Task: In the  document historygeo.html Select the last point and add comment:  'seems repetitive' Insert emoji reactions: 'Smile' Select all the potins and apply Lowercase
Action: Mouse moved to (414, 383)
Screenshot: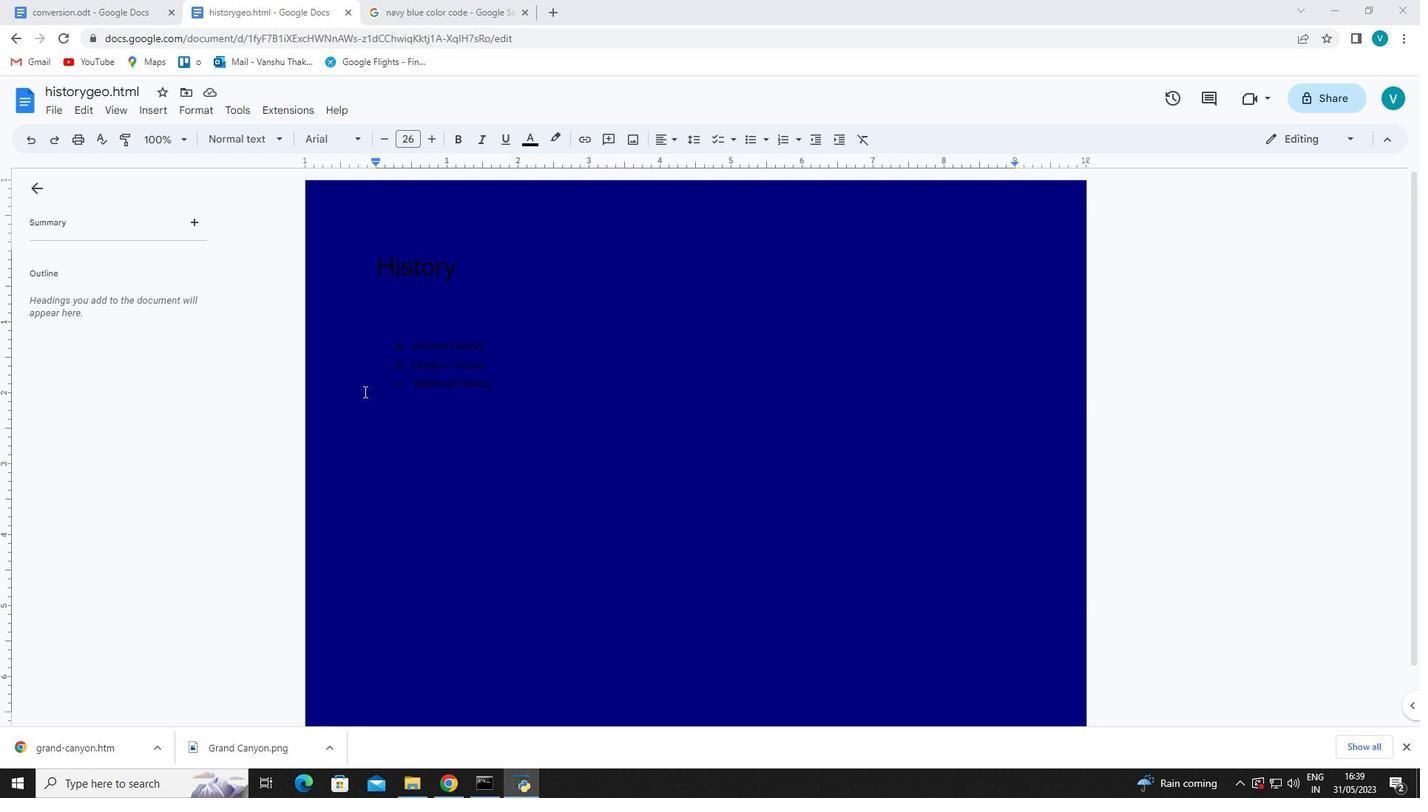 
Action: Mouse pressed left at (414, 383)
Screenshot: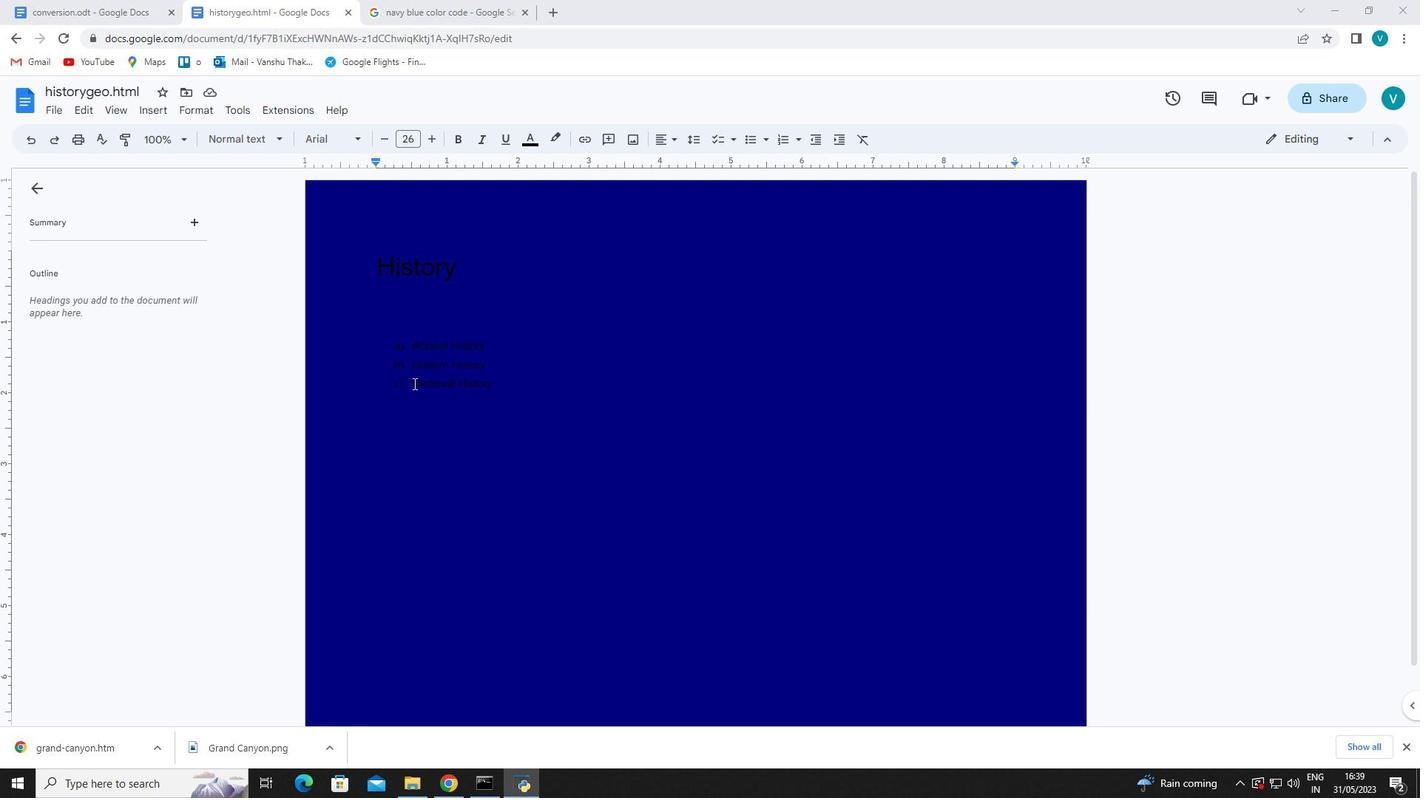 
Action: Mouse moved to (392, 383)
Screenshot: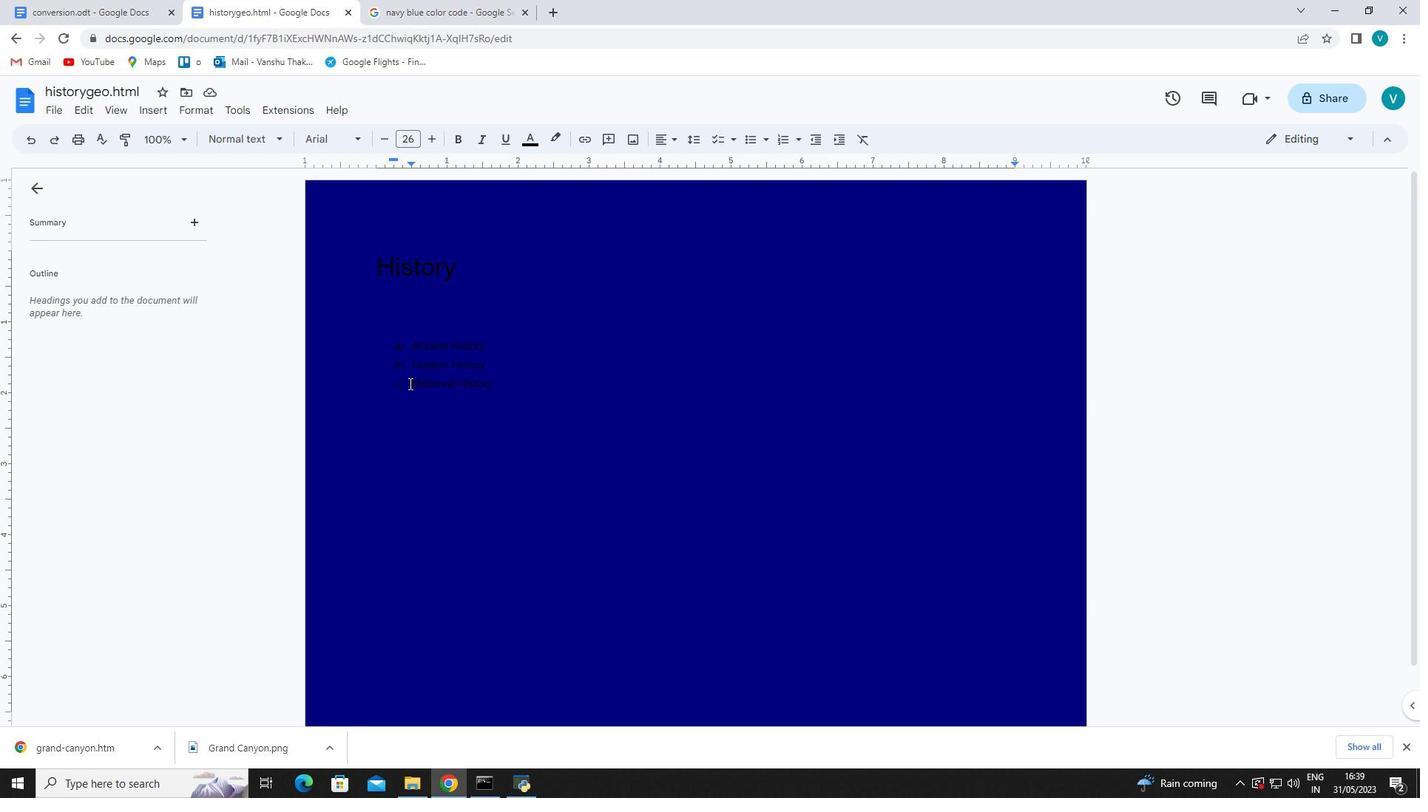 
Action: Mouse pressed left at (392, 383)
Screenshot: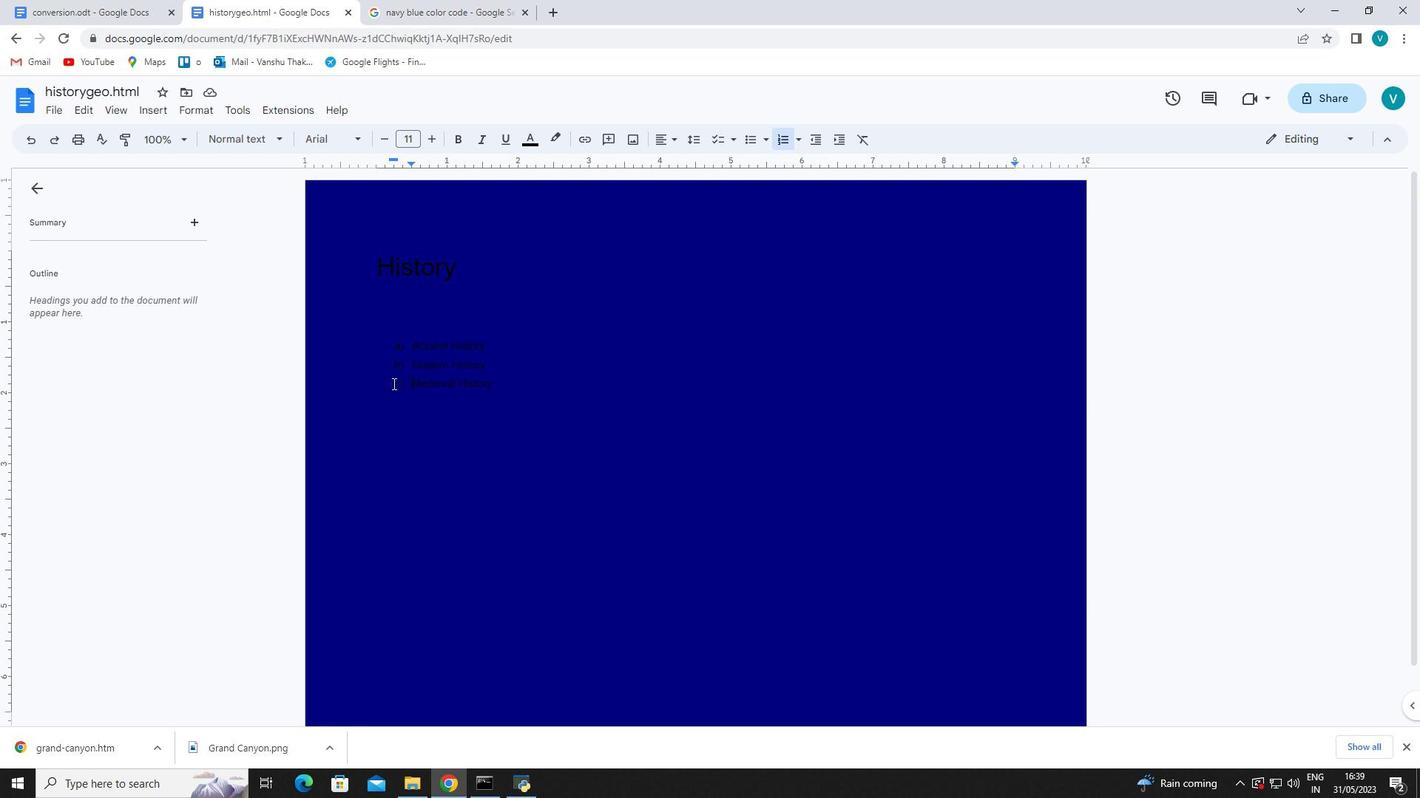 
Action: Mouse moved to (507, 392)
Screenshot: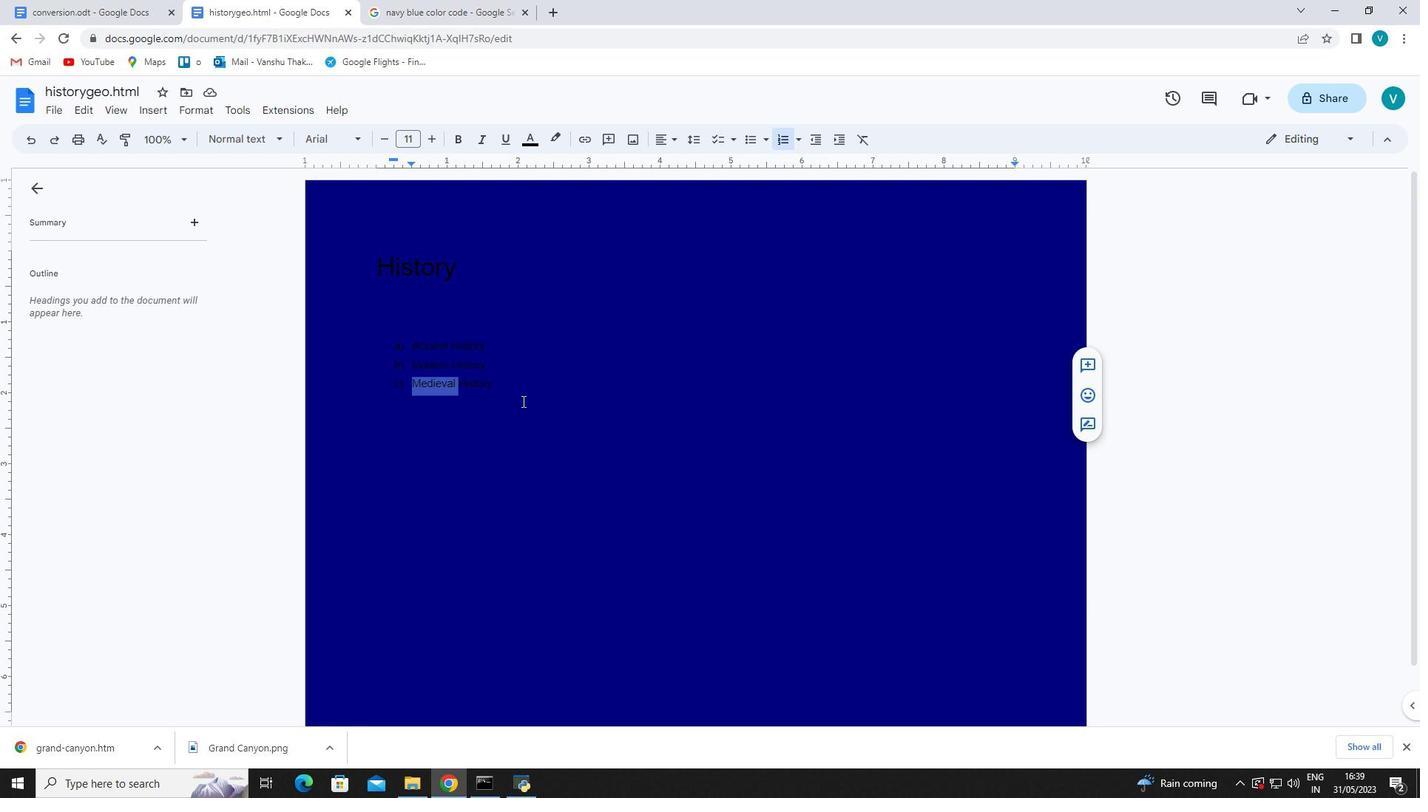 
Action: Mouse pressed left at (507, 392)
Screenshot: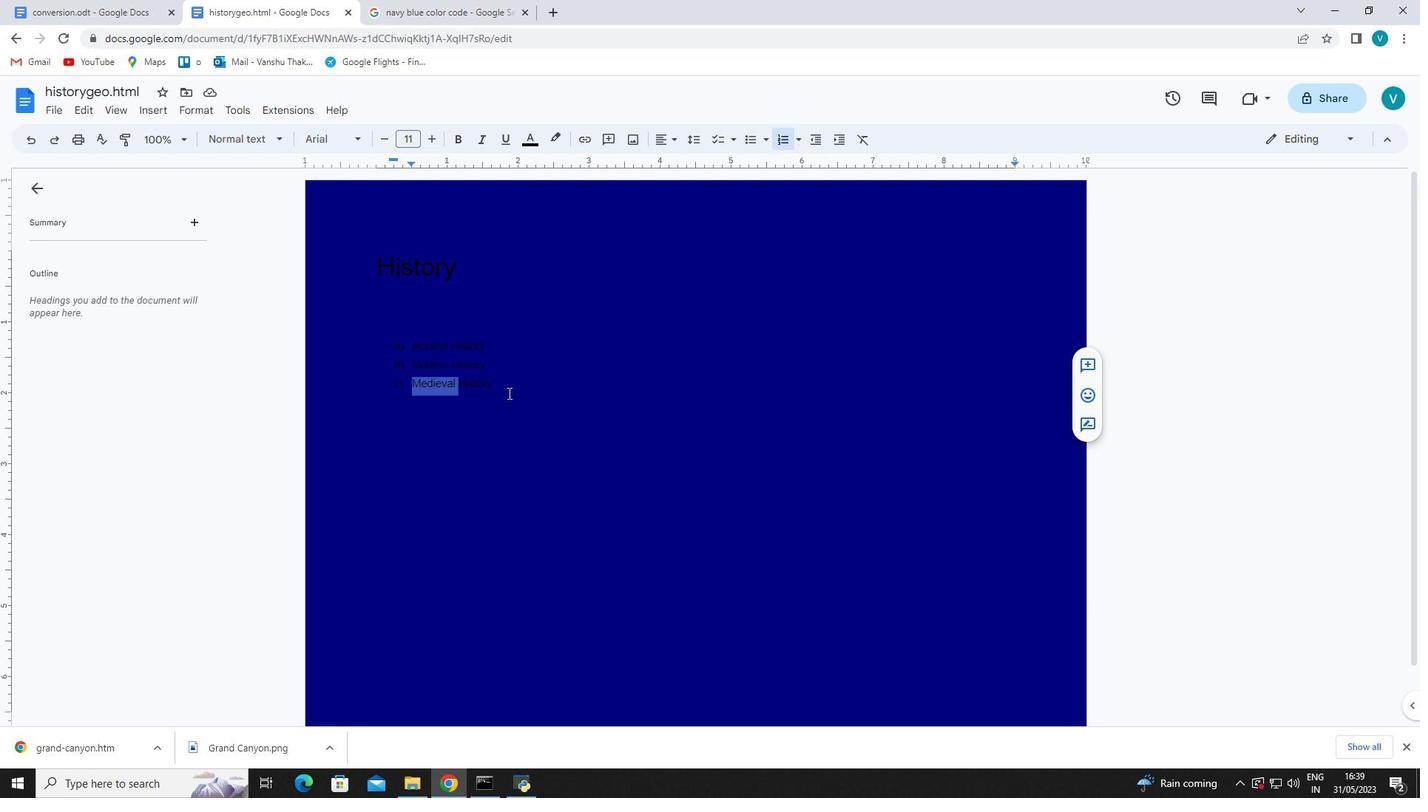 
Action: Mouse moved to (411, 383)
Screenshot: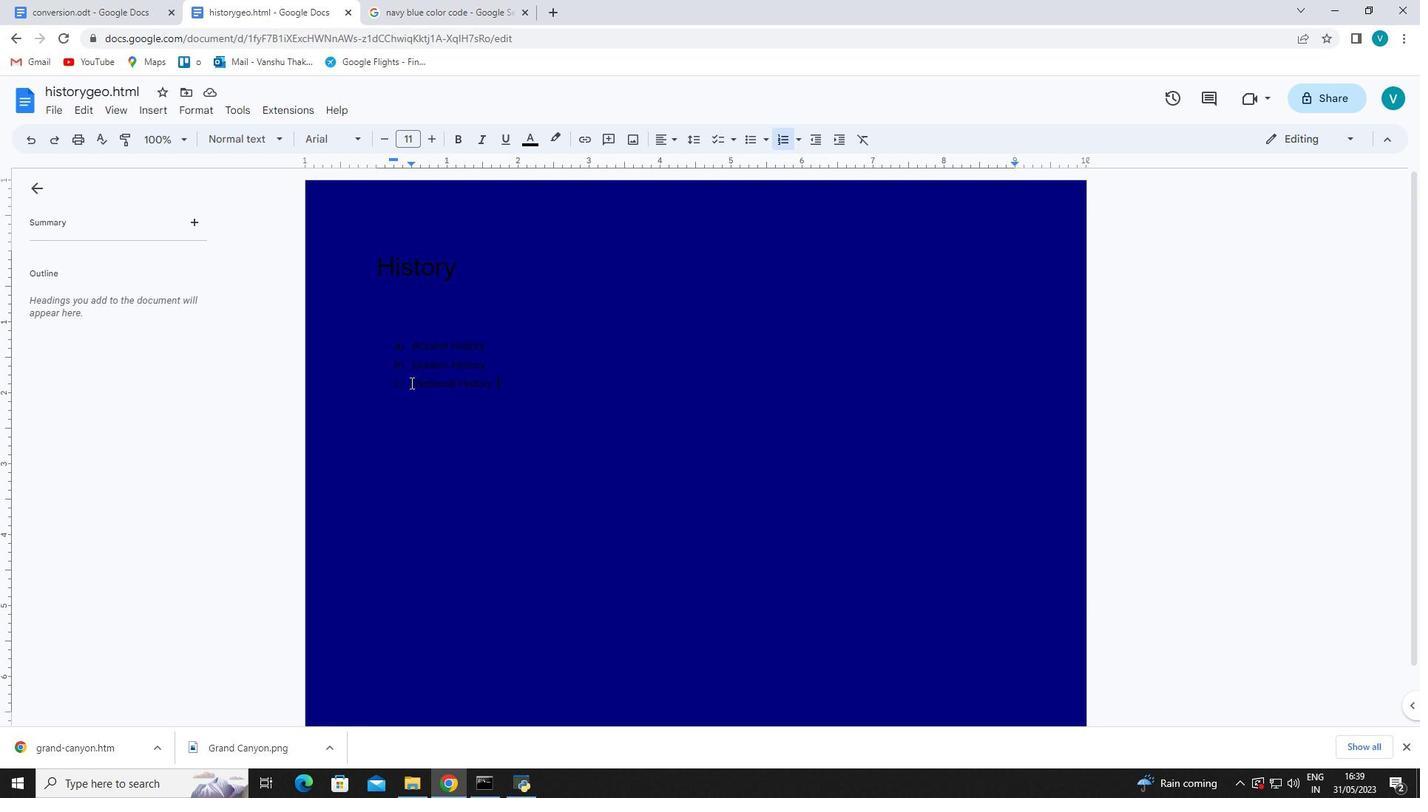 
Action: Mouse pressed left at (411, 383)
Screenshot: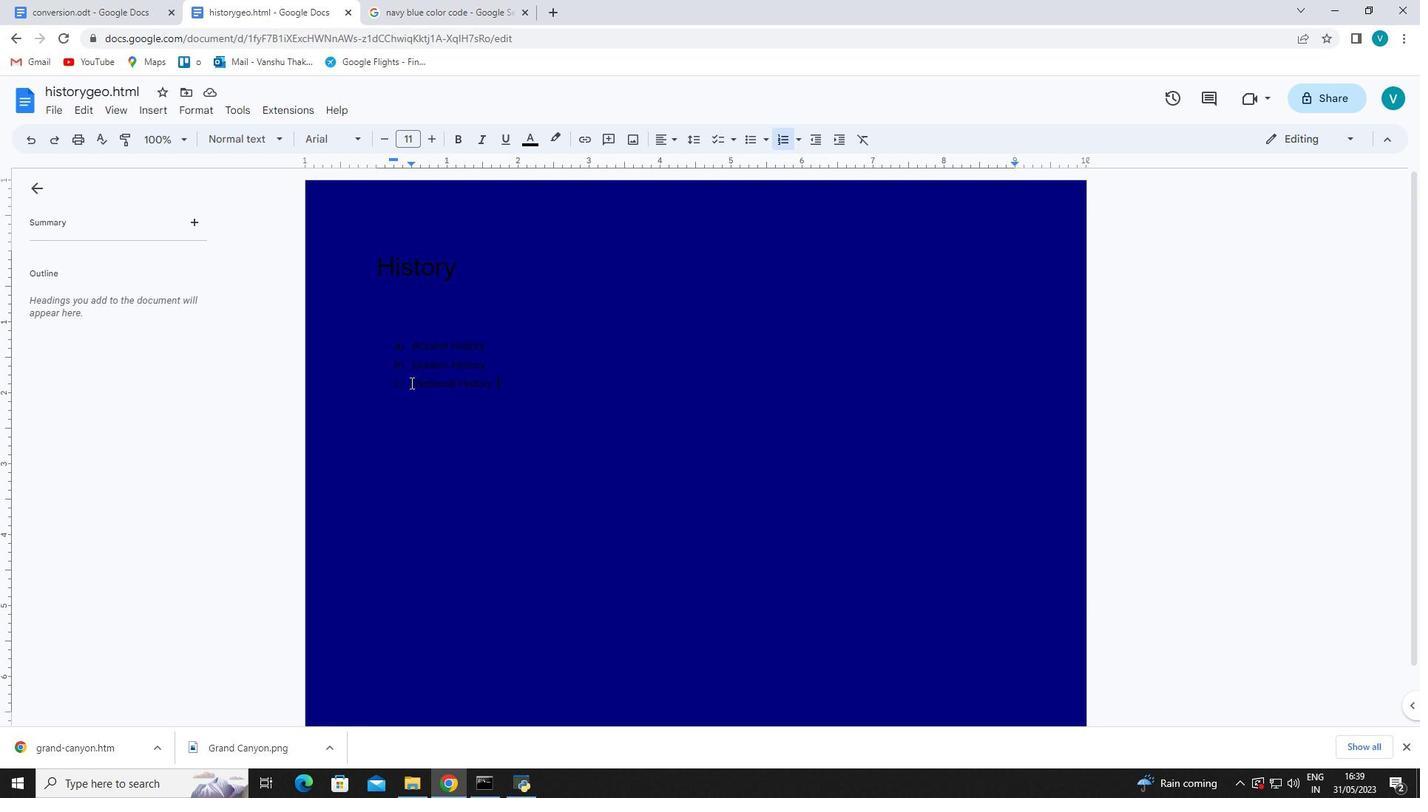 
Action: Mouse moved to (483, 383)
Screenshot: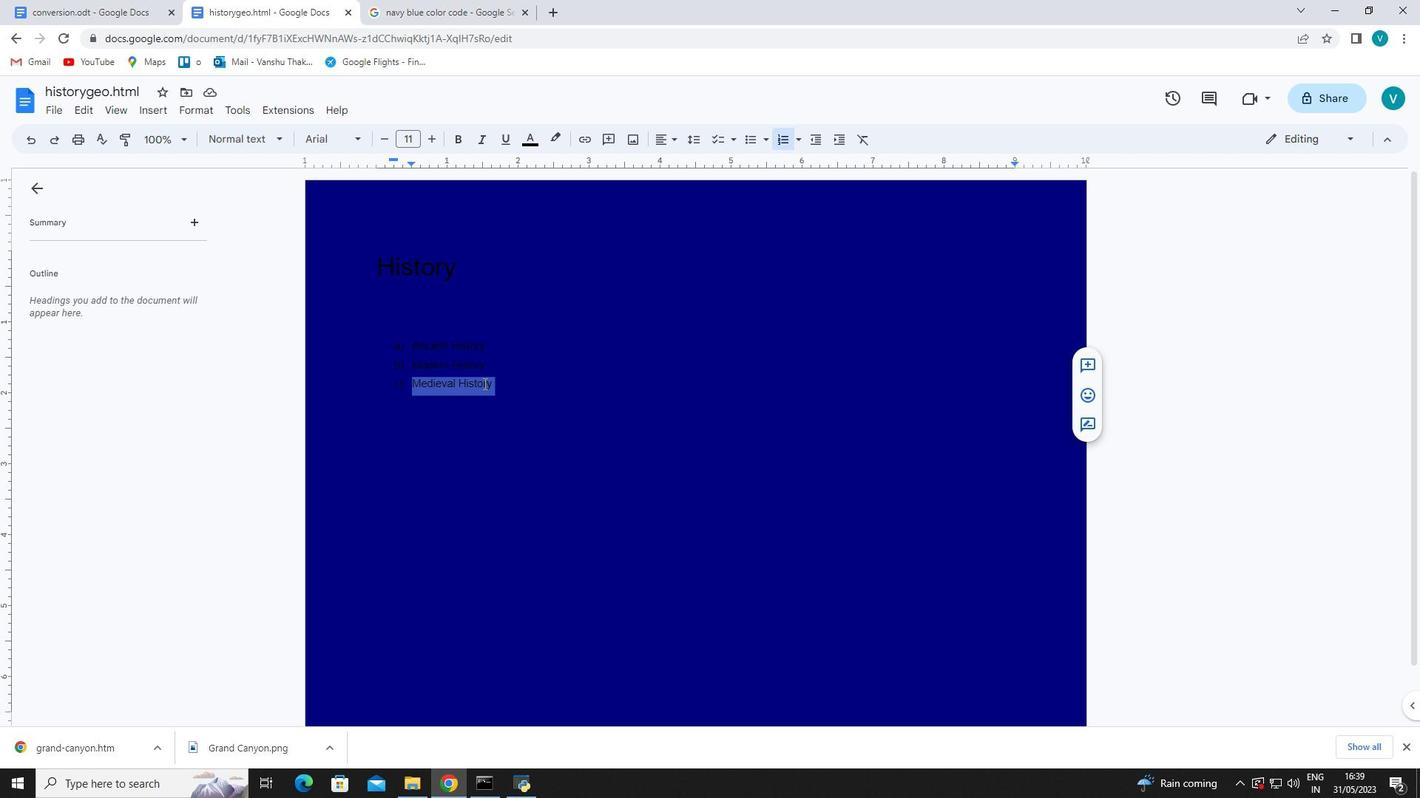 
Action: Mouse pressed right at (483, 383)
Screenshot: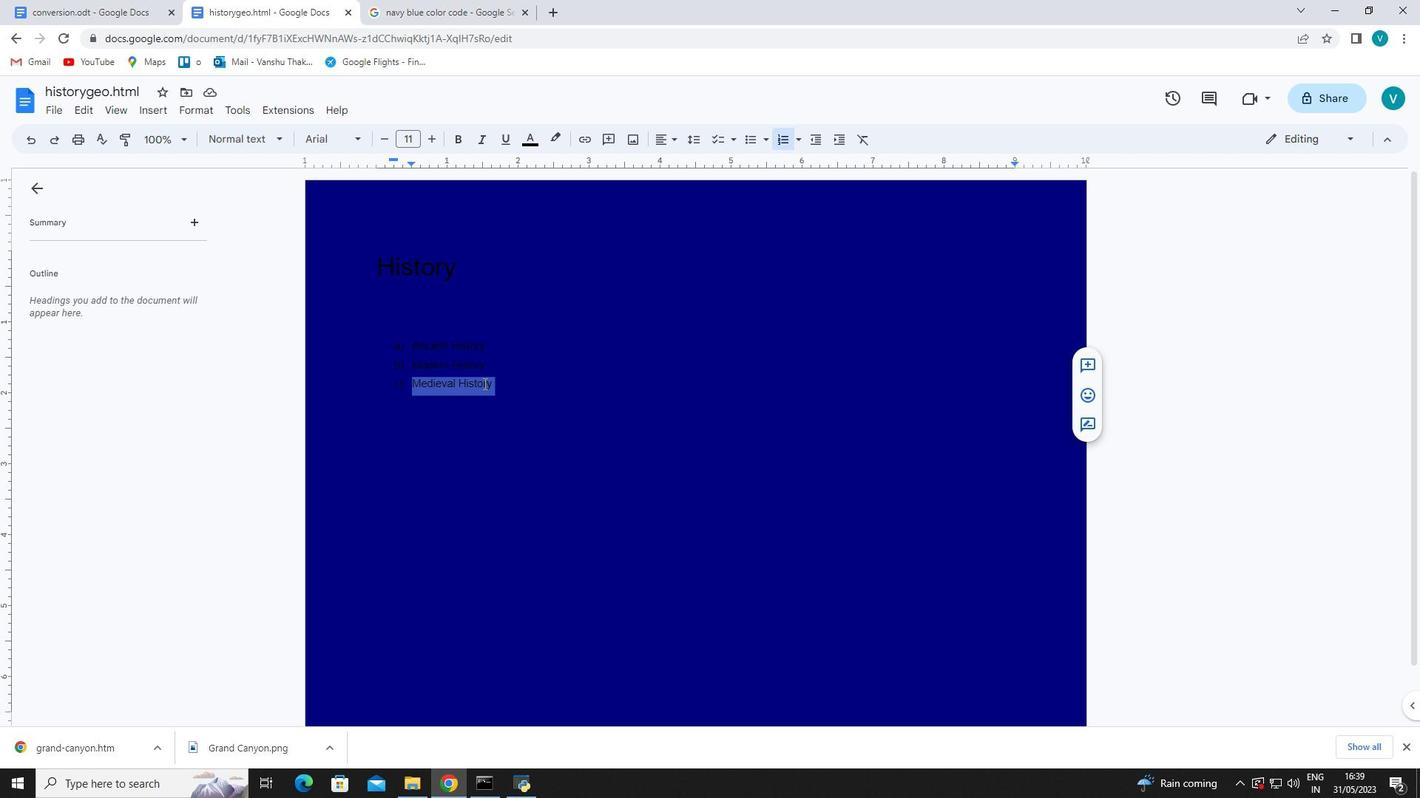 
Action: Mouse moved to (505, 448)
Screenshot: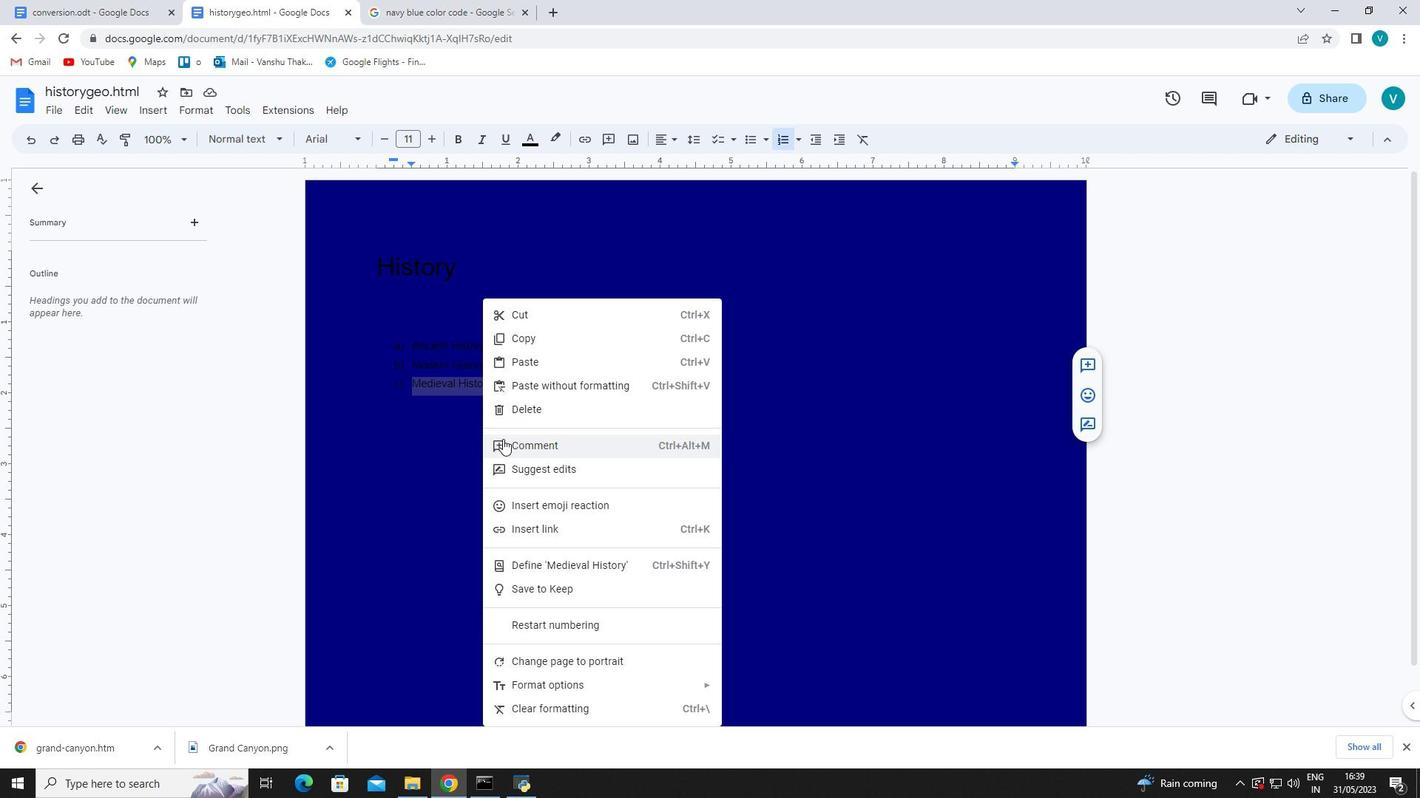 
Action: Mouse pressed left at (505, 448)
Screenshot: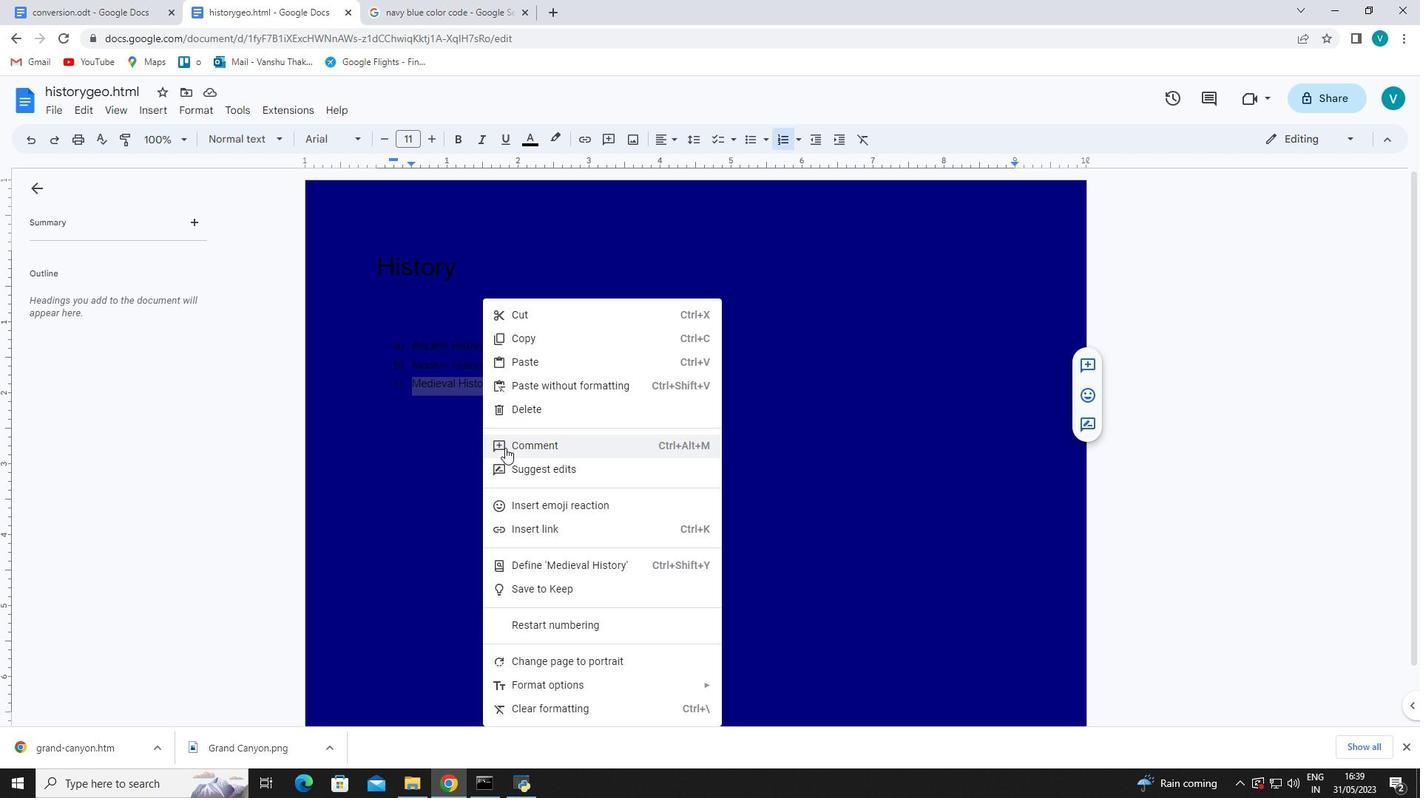 
Action: Mouse moved to (491, 440)
Screenshot: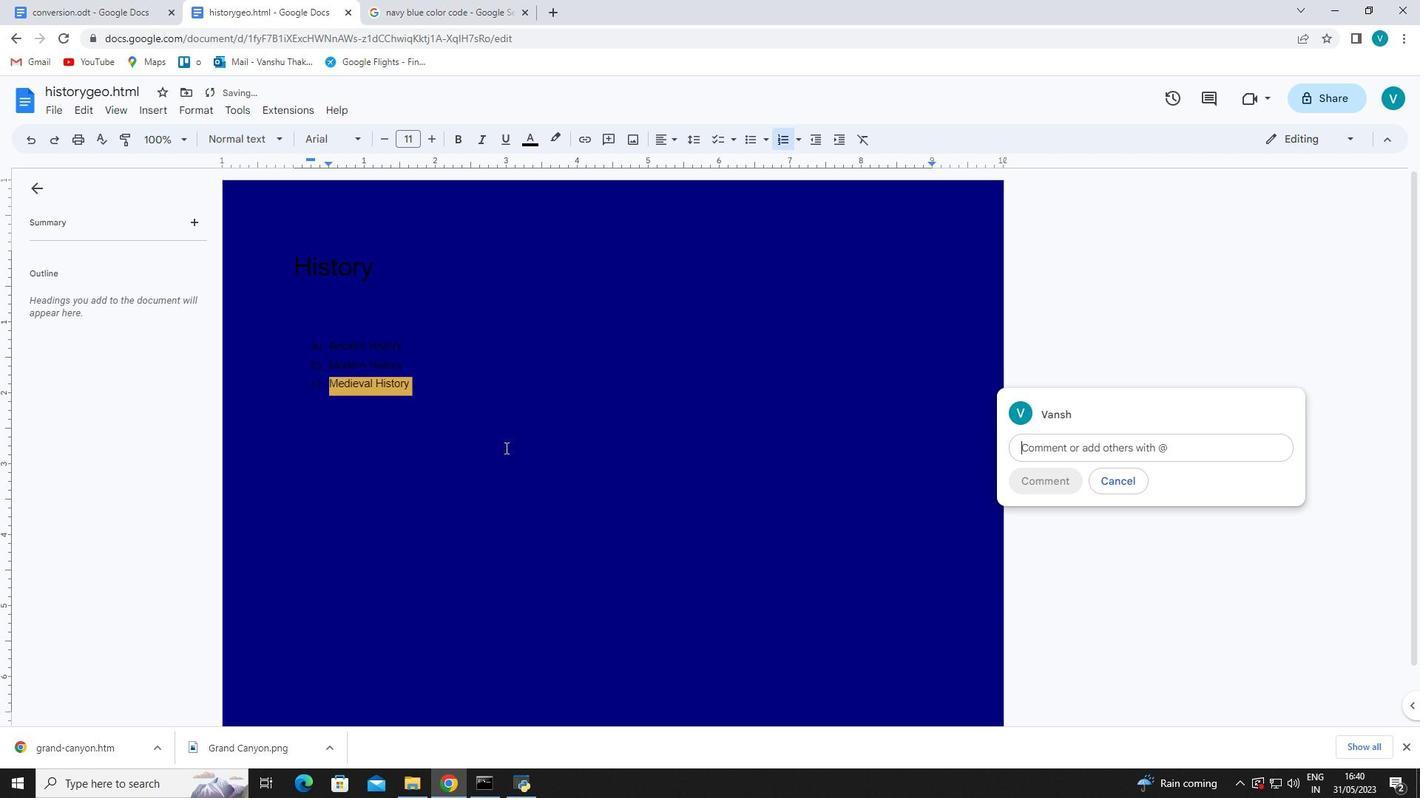 
Action: Key pressed seems<Key.space>repetitive<Key.space>
Screenshot: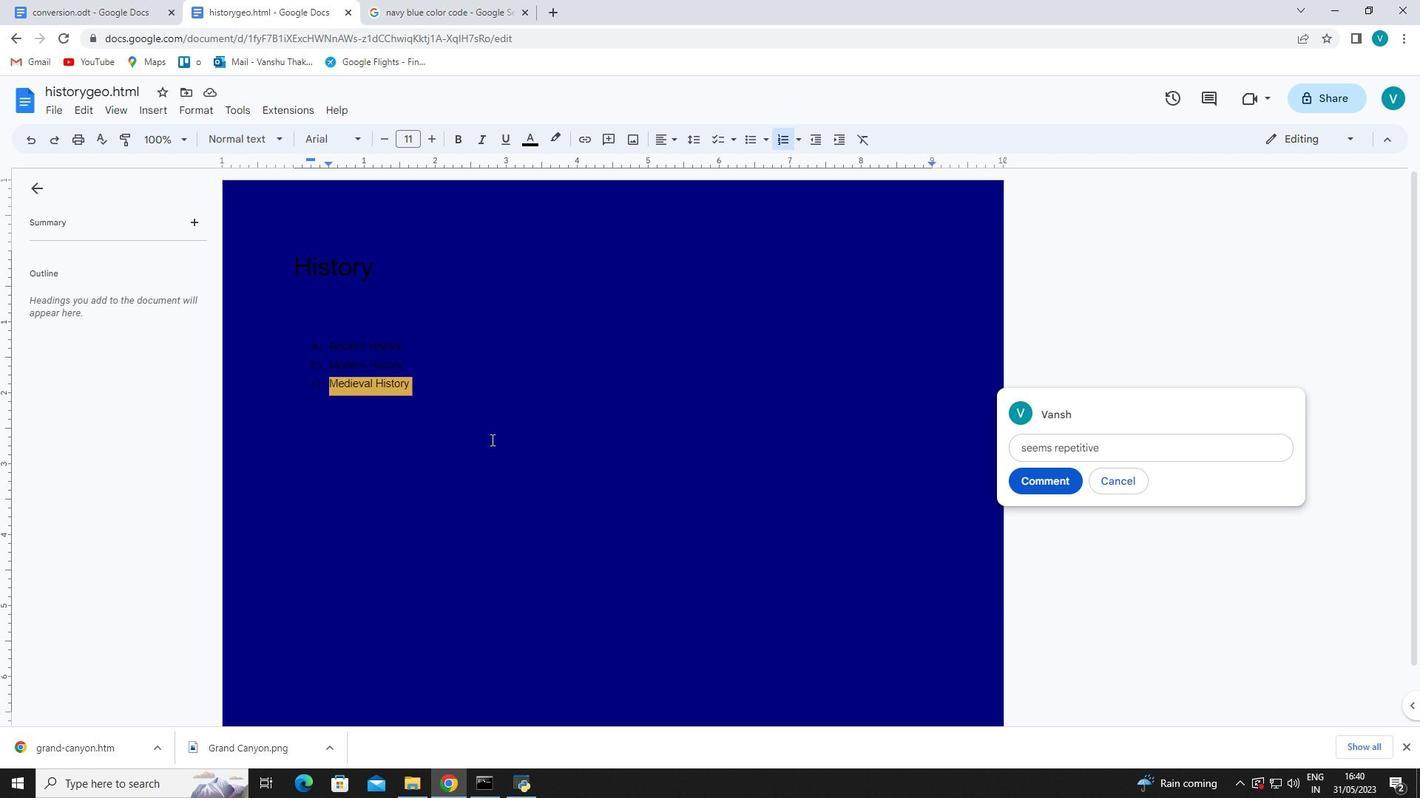 
Action: Mouse moved to (1049, 485)
Screenshot: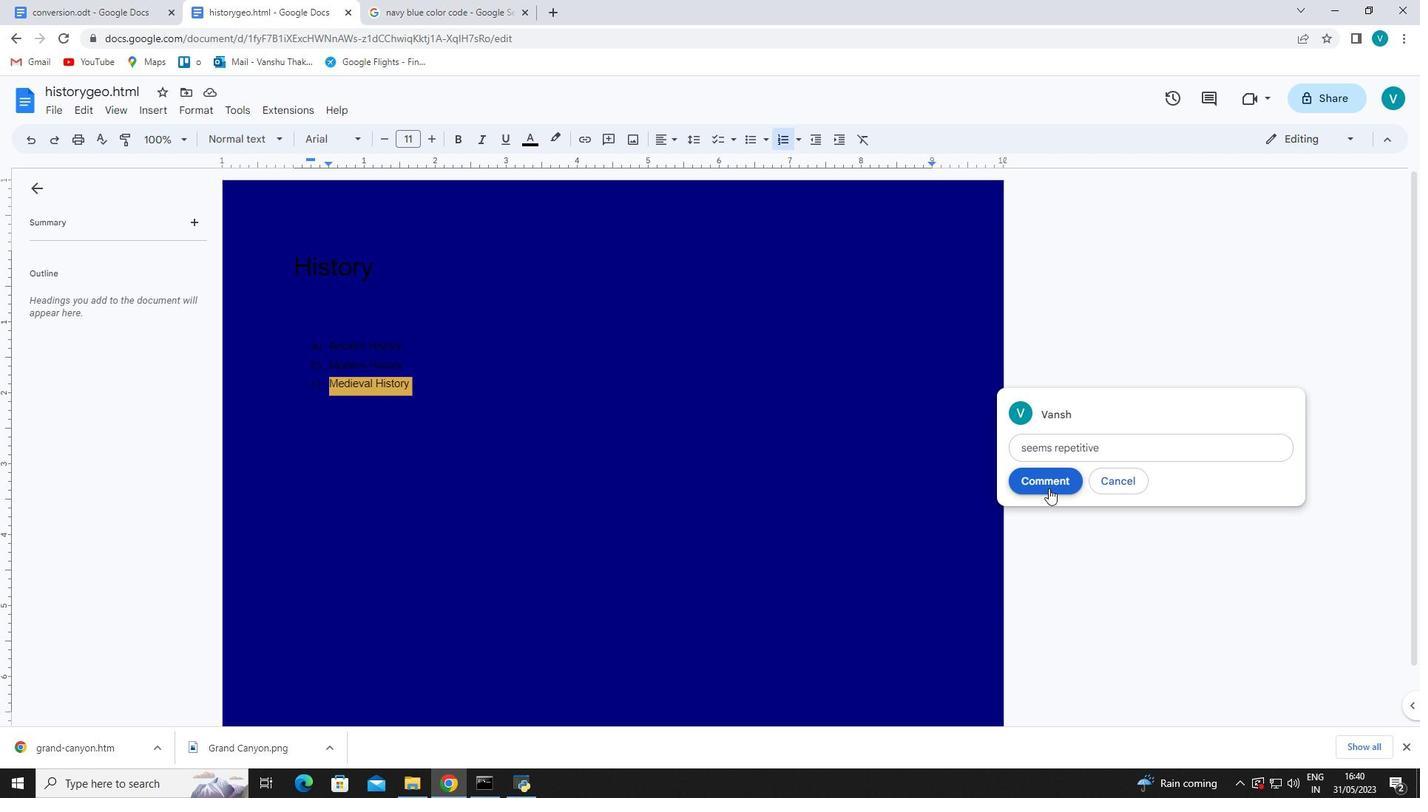 
Action: Mouse pressed left at (1049, 485)
Screenshot: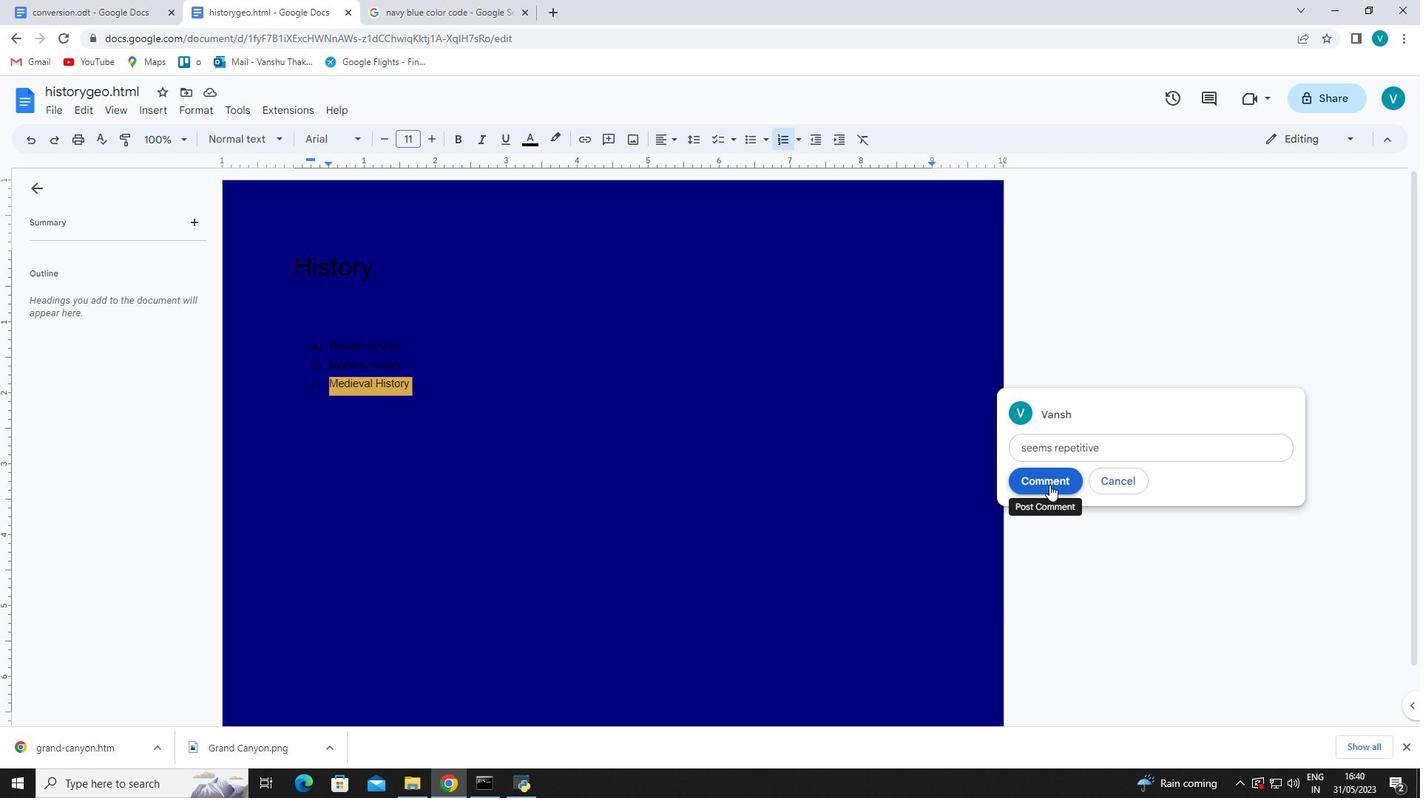 
Action: Mouse moved to (398, 389)
Screenshot: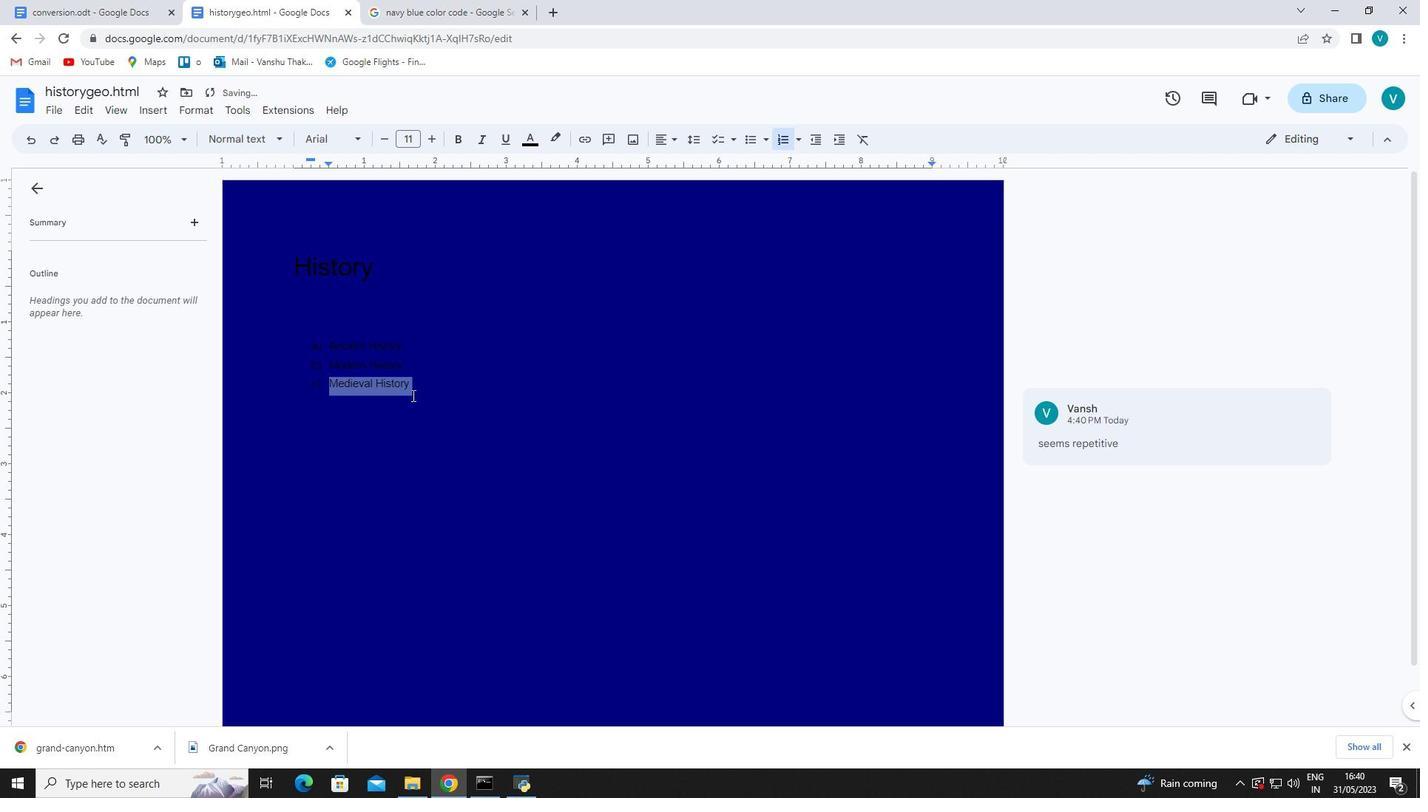 
Action: Mouse pressed right at (398, 389)
Screenshot: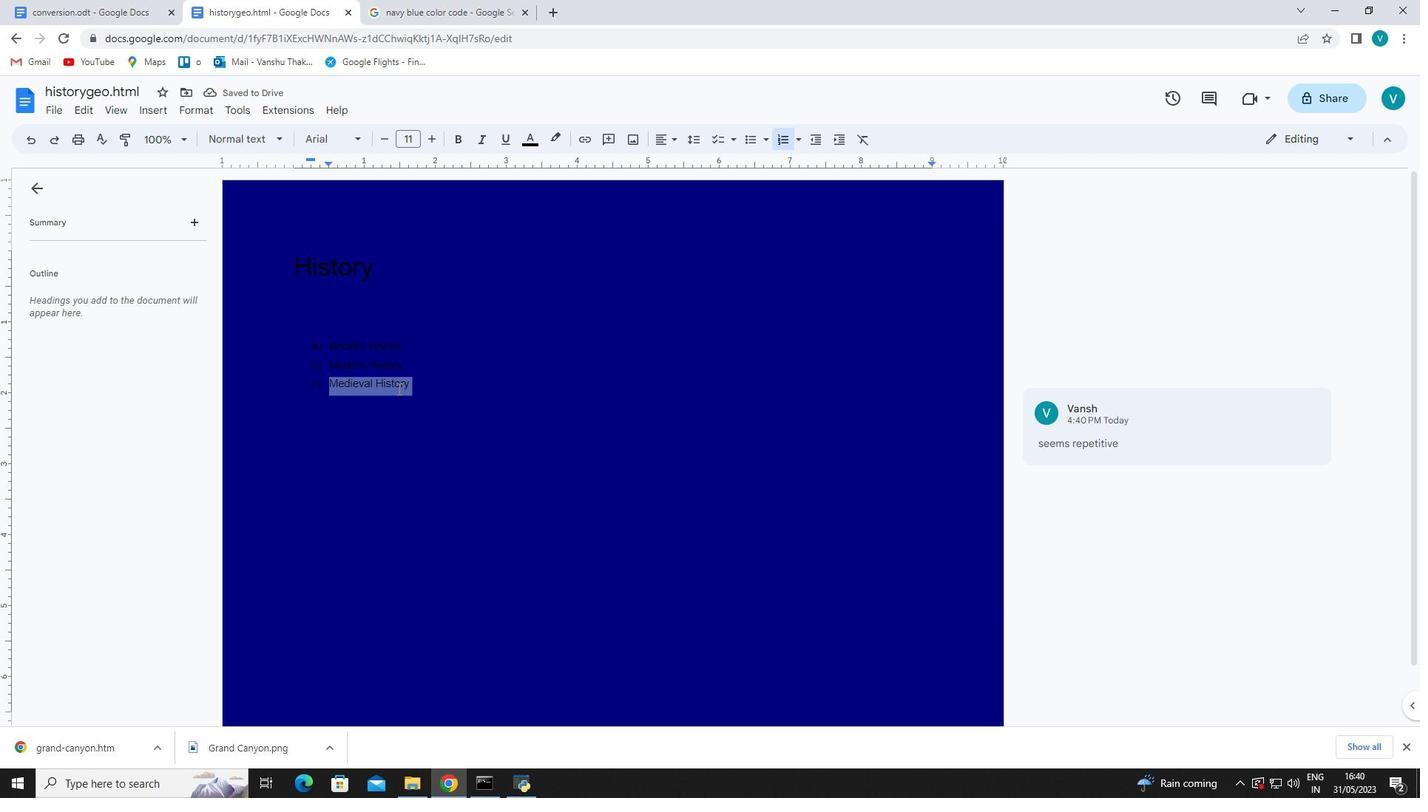 
Action: Mouse moved to (443, 506)
Screenshot: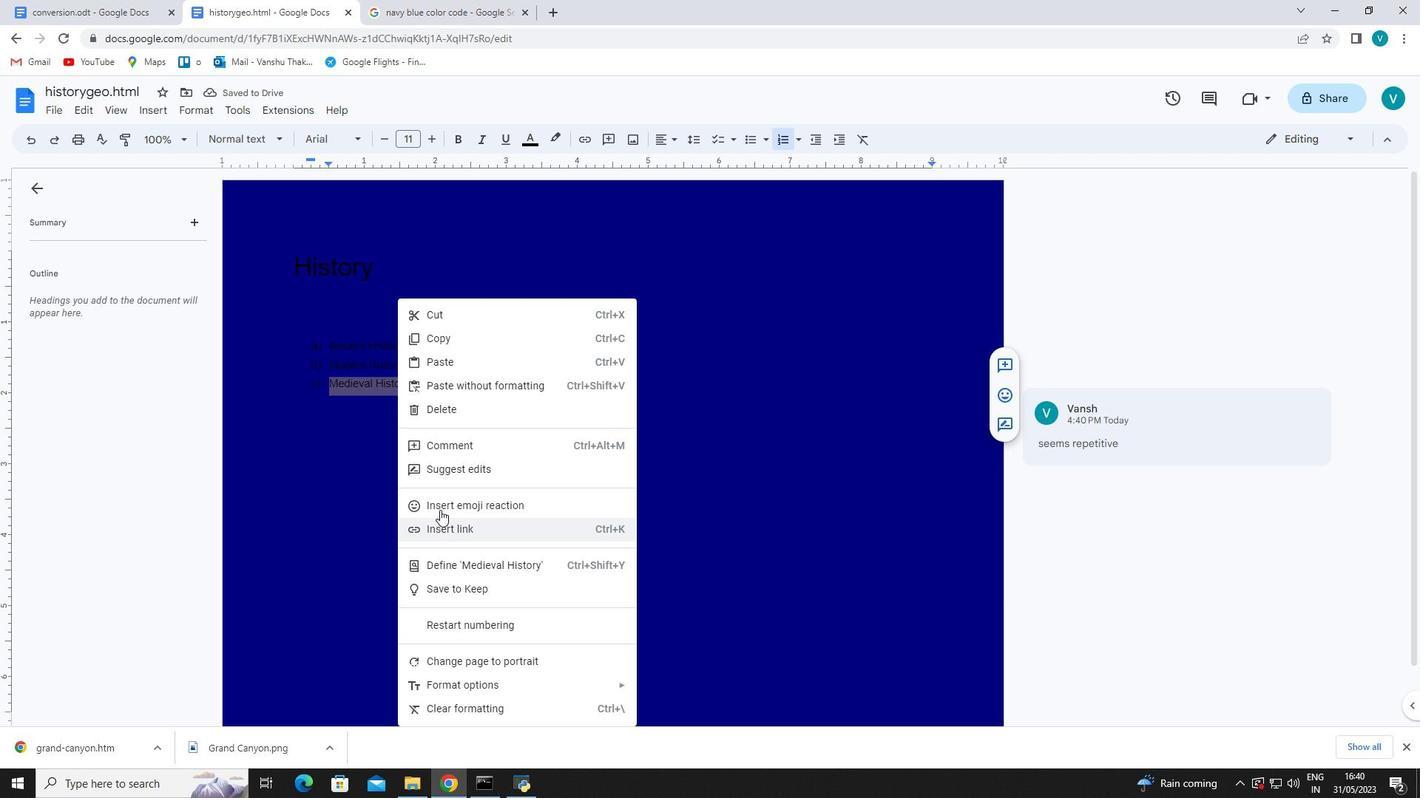 
Action: Mouse pressed left at (443, 506)
Screenshot: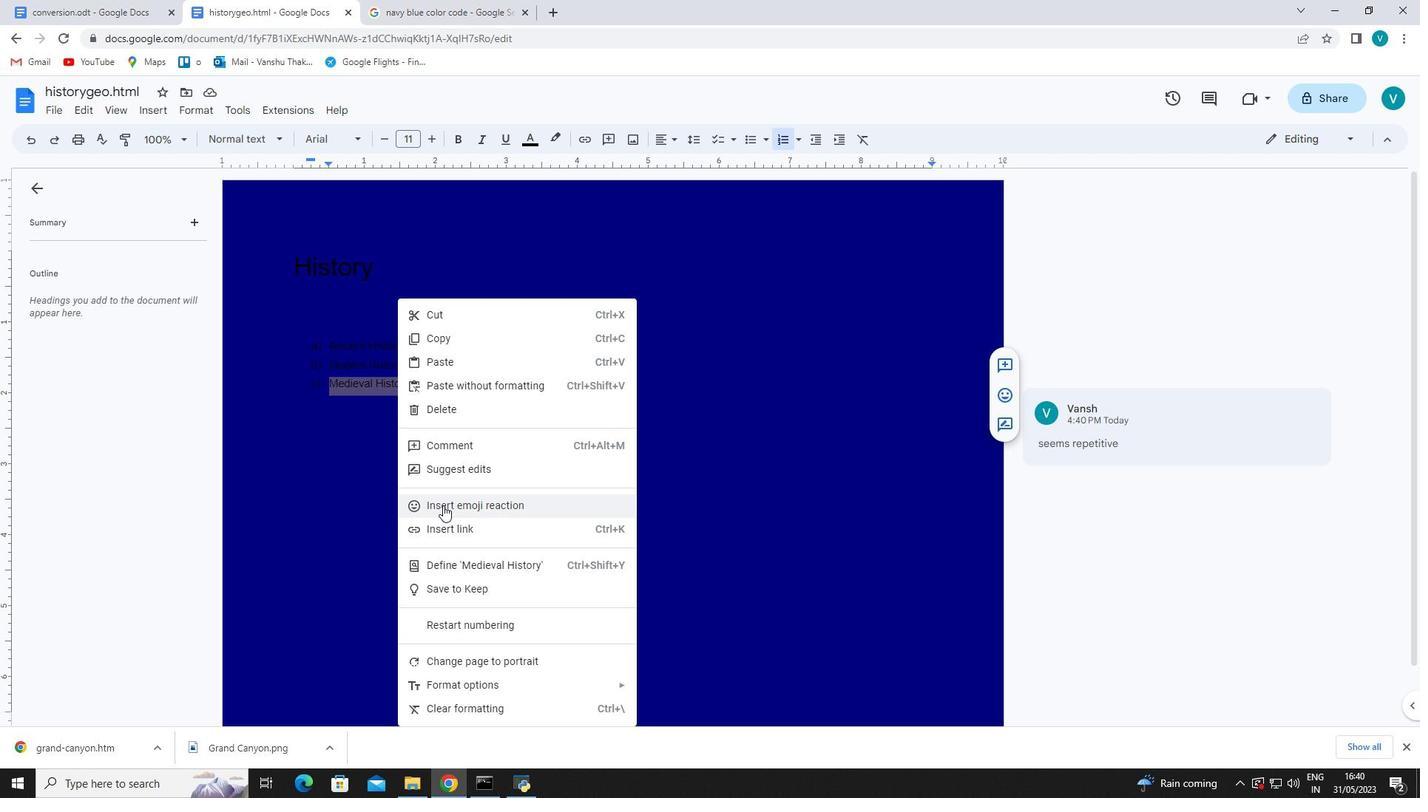
Action: Mouse moved to (1040, 503)
Screenshot: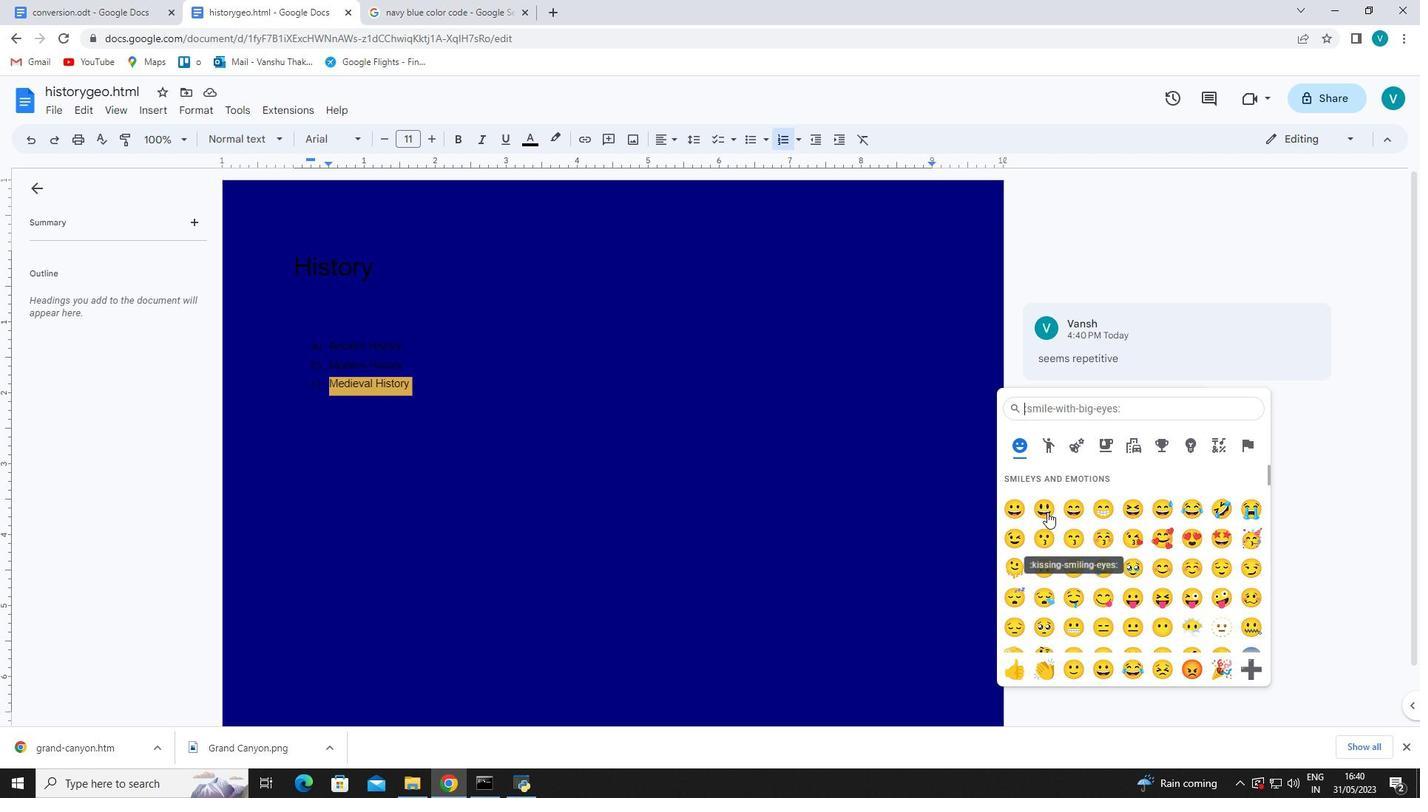 
Action: Mouse pressed left at (1040, 503)
Screenshot: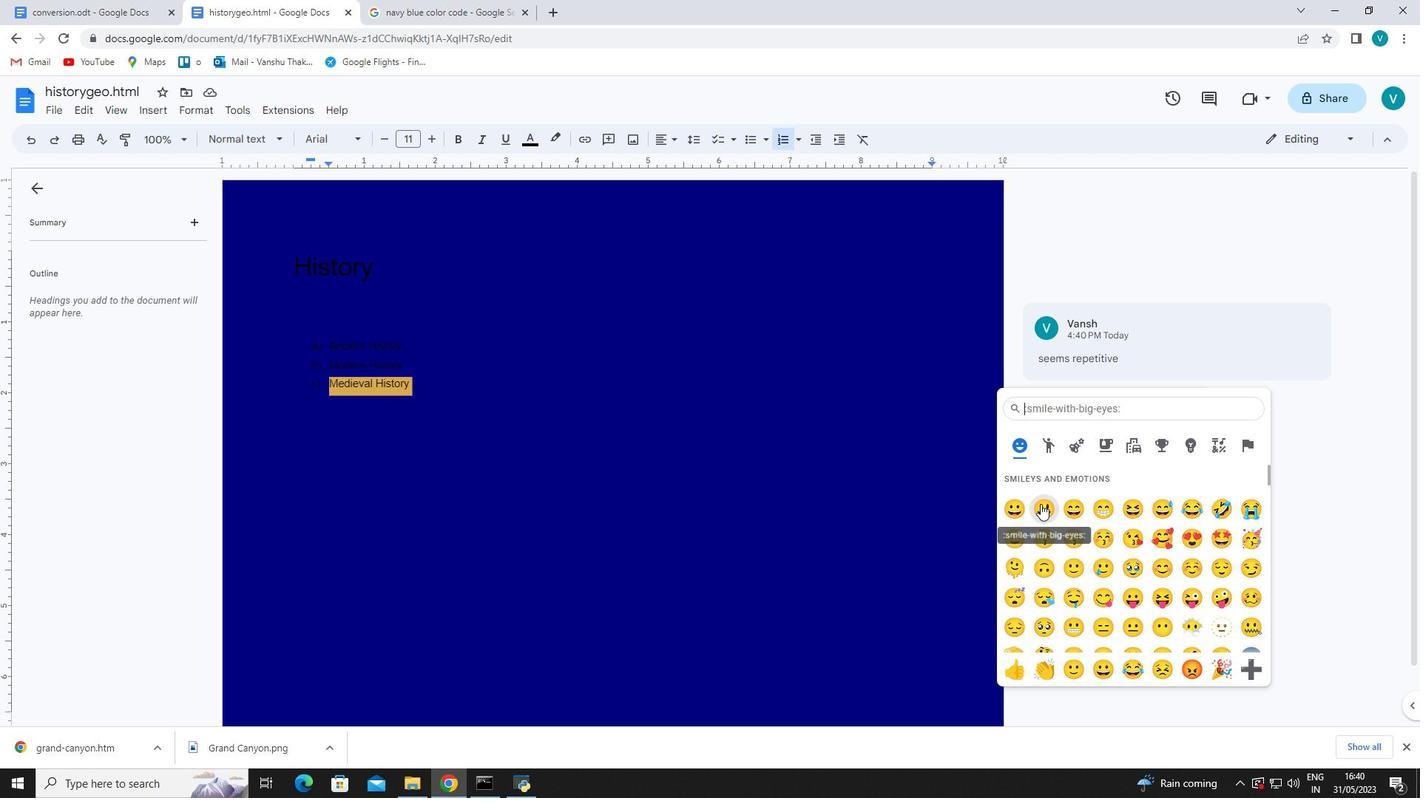
Action: Mouse moved to (324, 340)
Screenshot: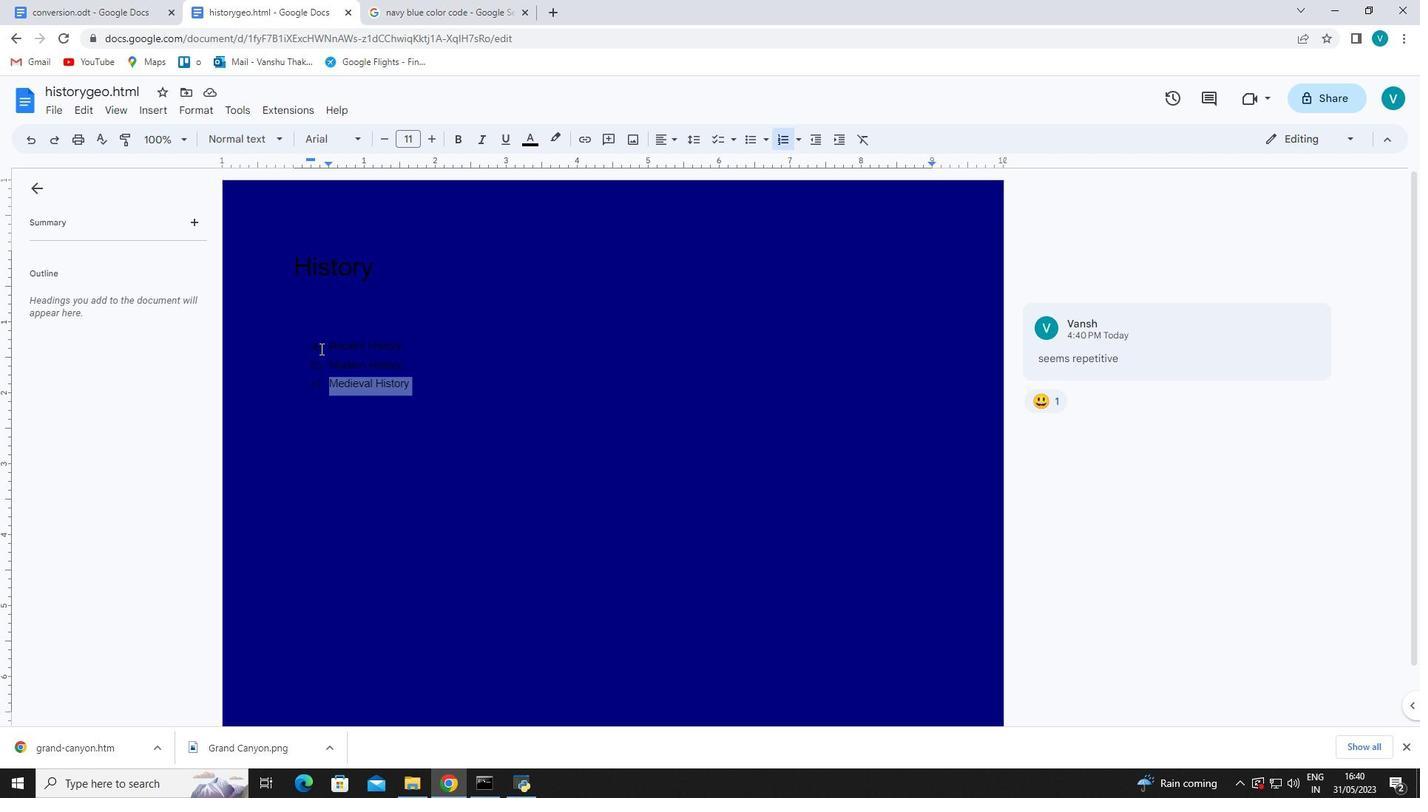 
Action: Mouse pressed left at (324, 340)
Screenshot: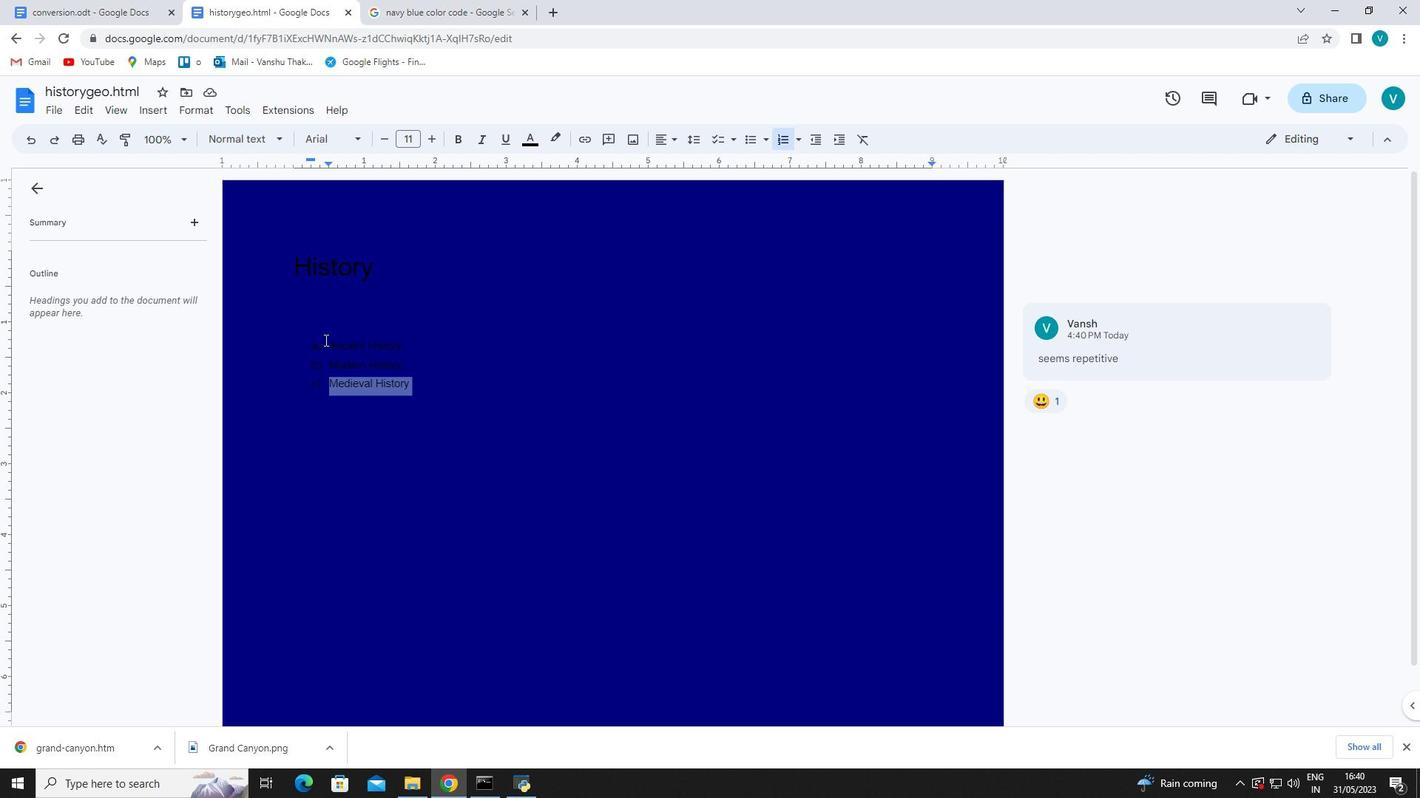 
Action: Mouse moved to (153, 113)
Screenshot: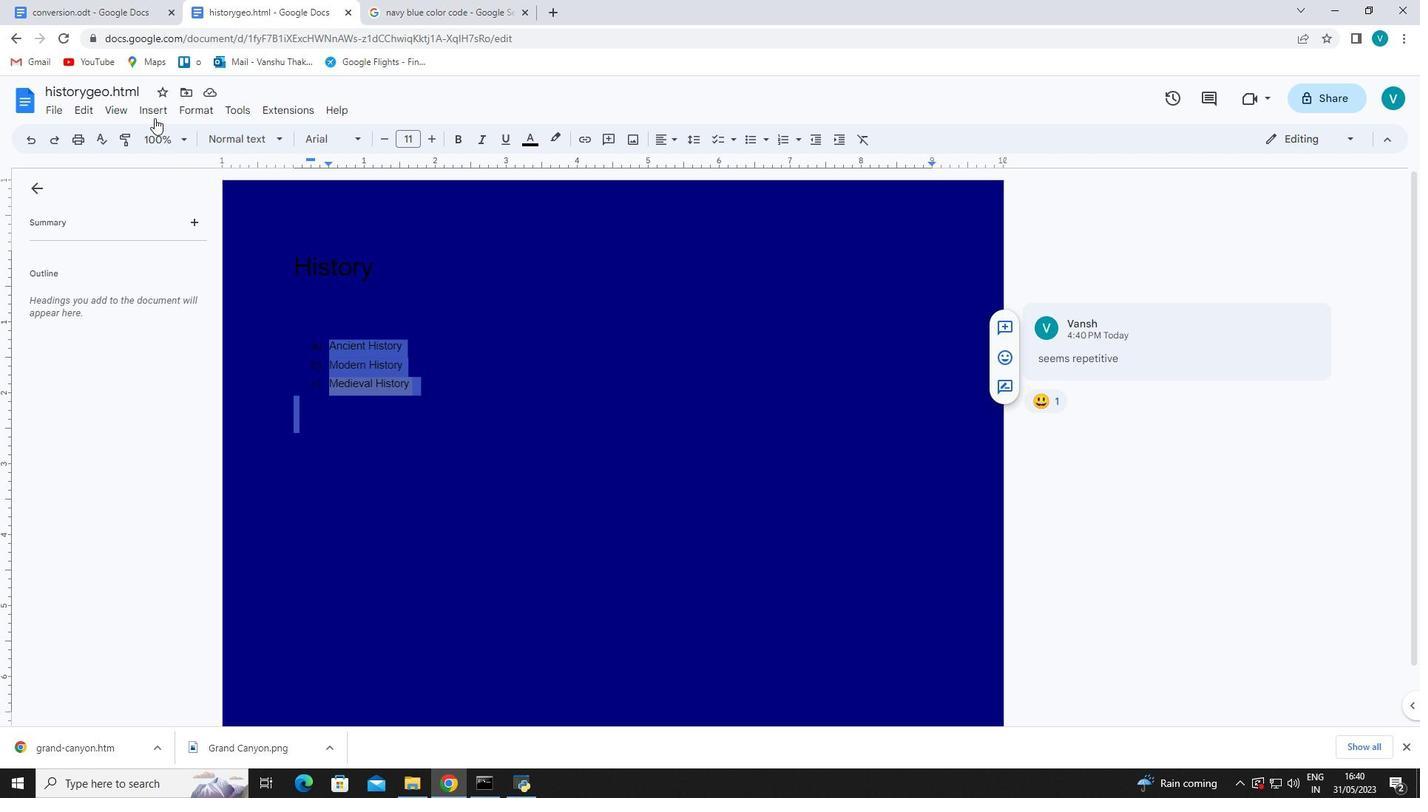 
Action: Mouse pressed left at (153, 113)
Screenshot: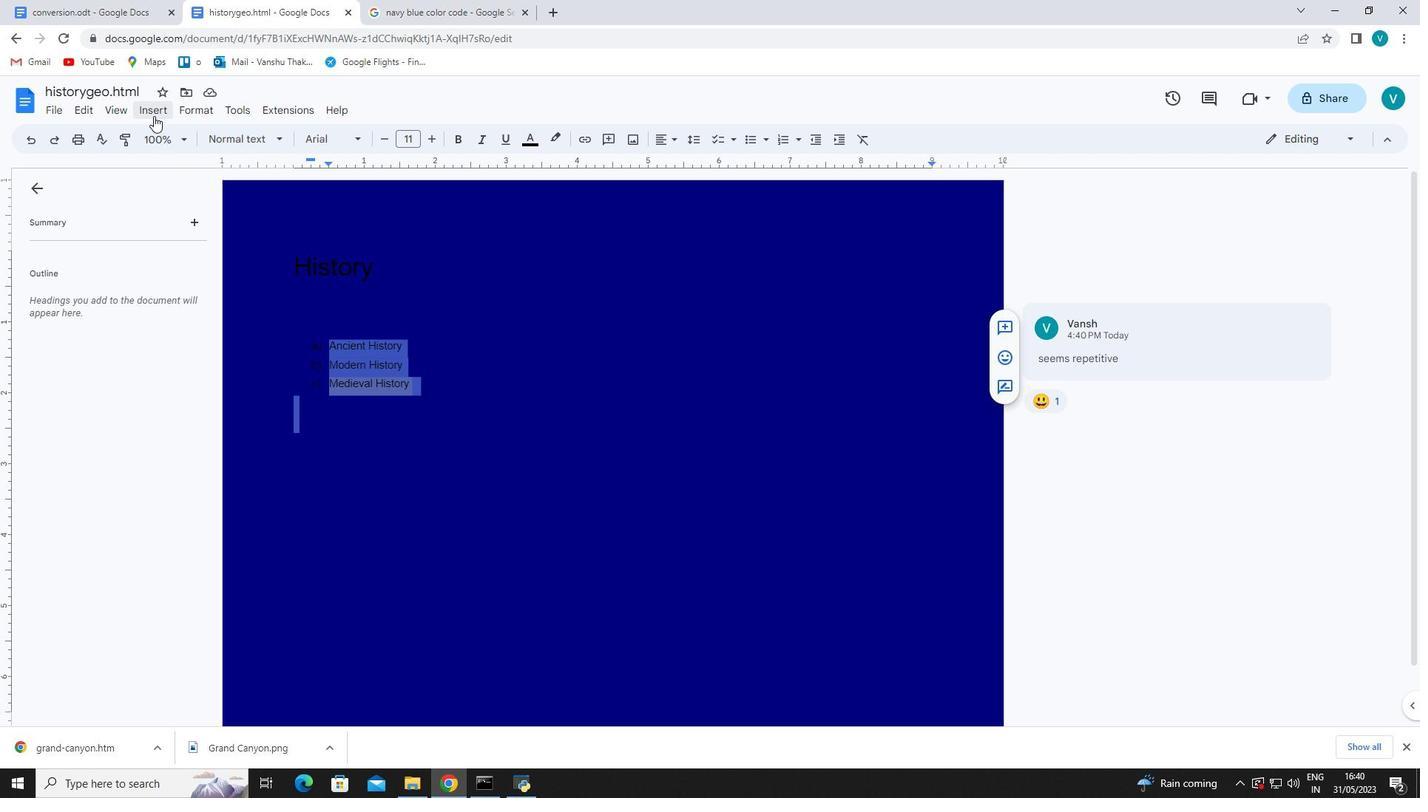 
Action: Mouse moved to (648, 323)
Screenshot: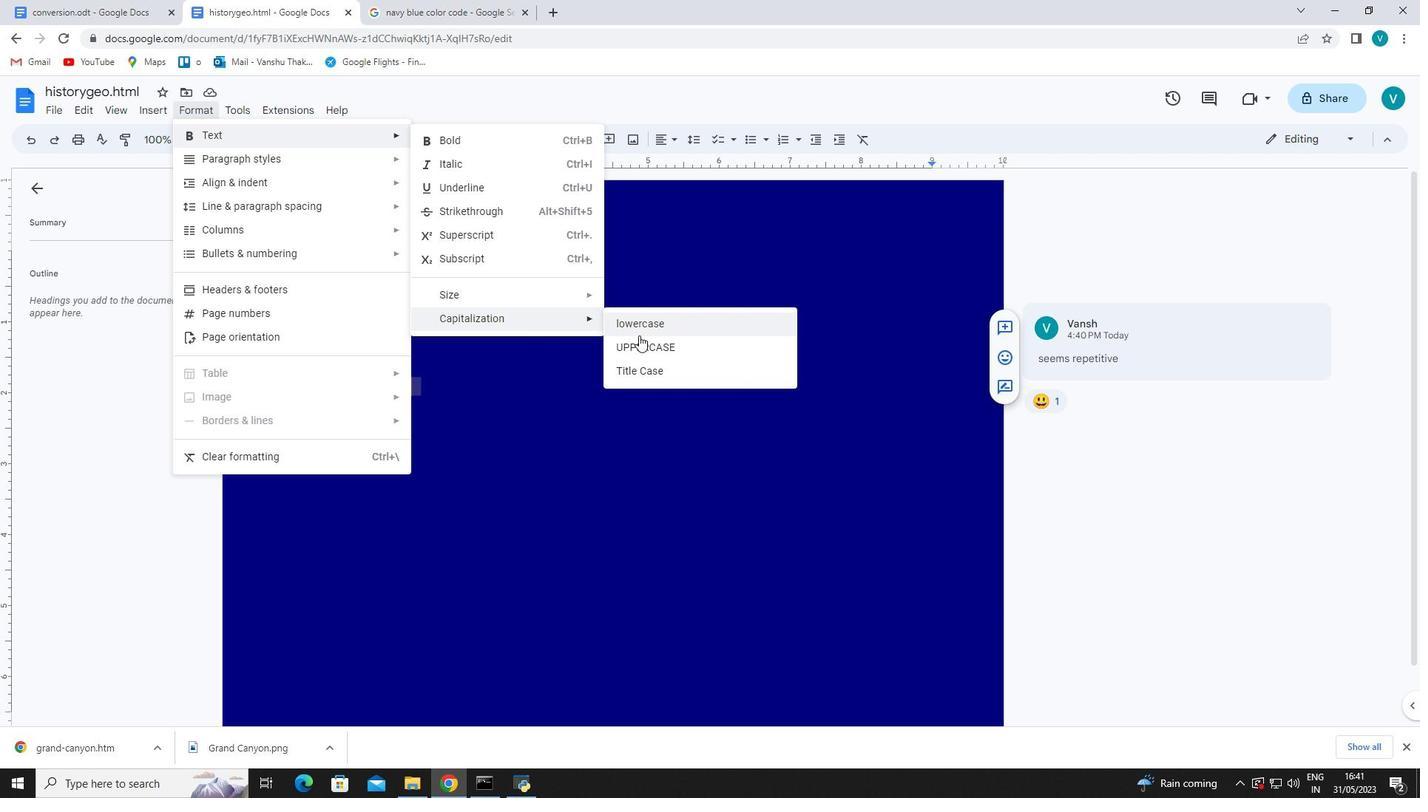 
Action: Mouse pressed left at (648, 323)
Screenshot: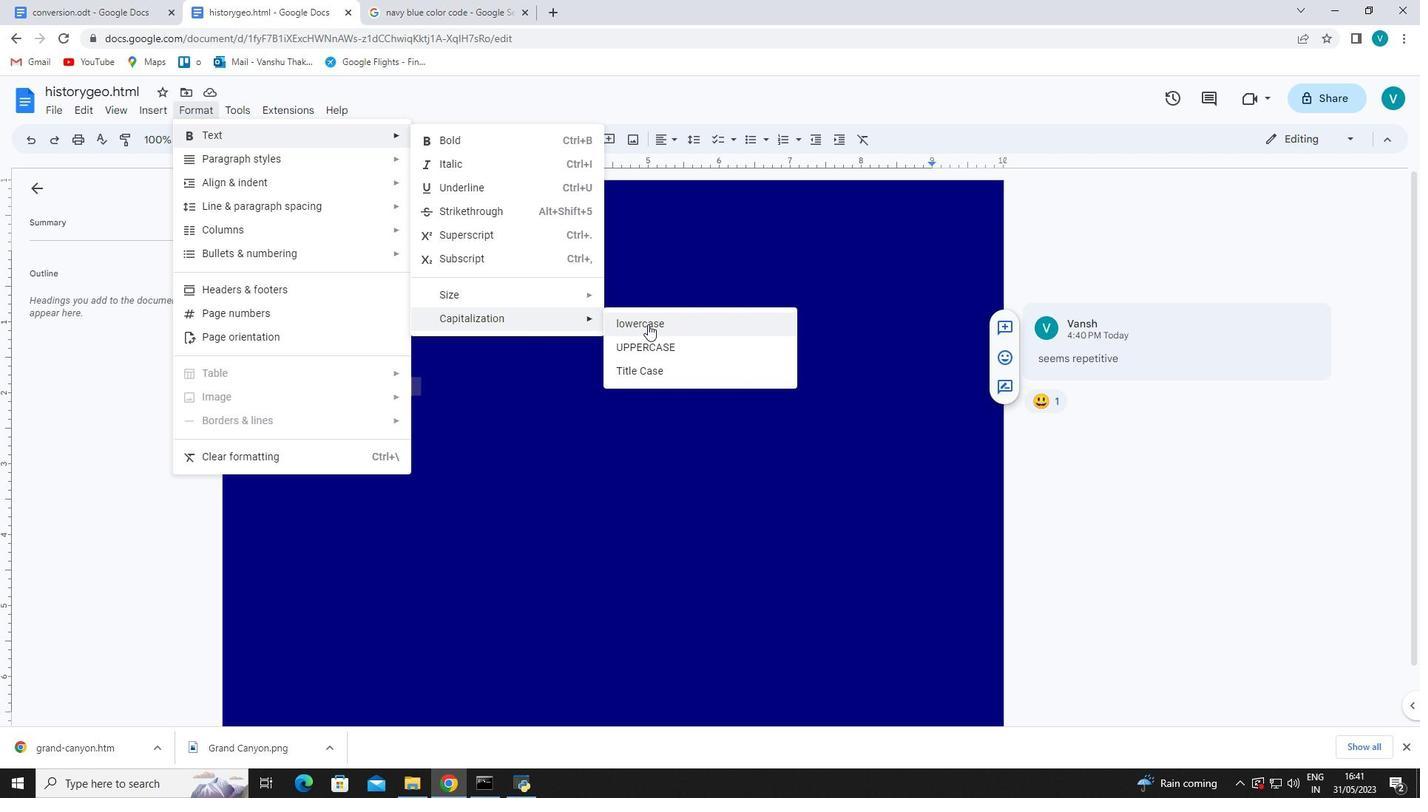 
Action: Mouse moved to (631, 339)
Screenshot: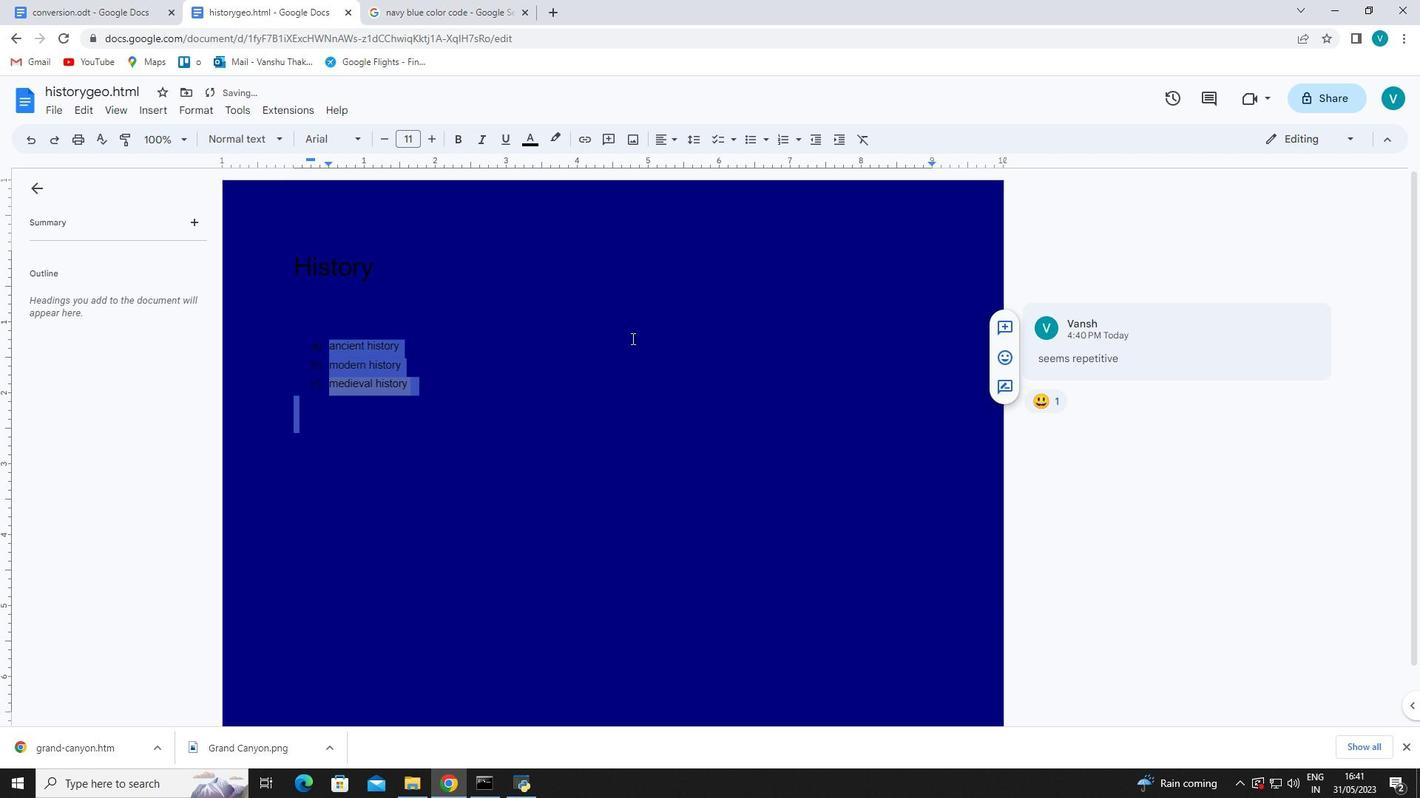 
Action: Mouse pressed left at (631, 339)
Screenshot: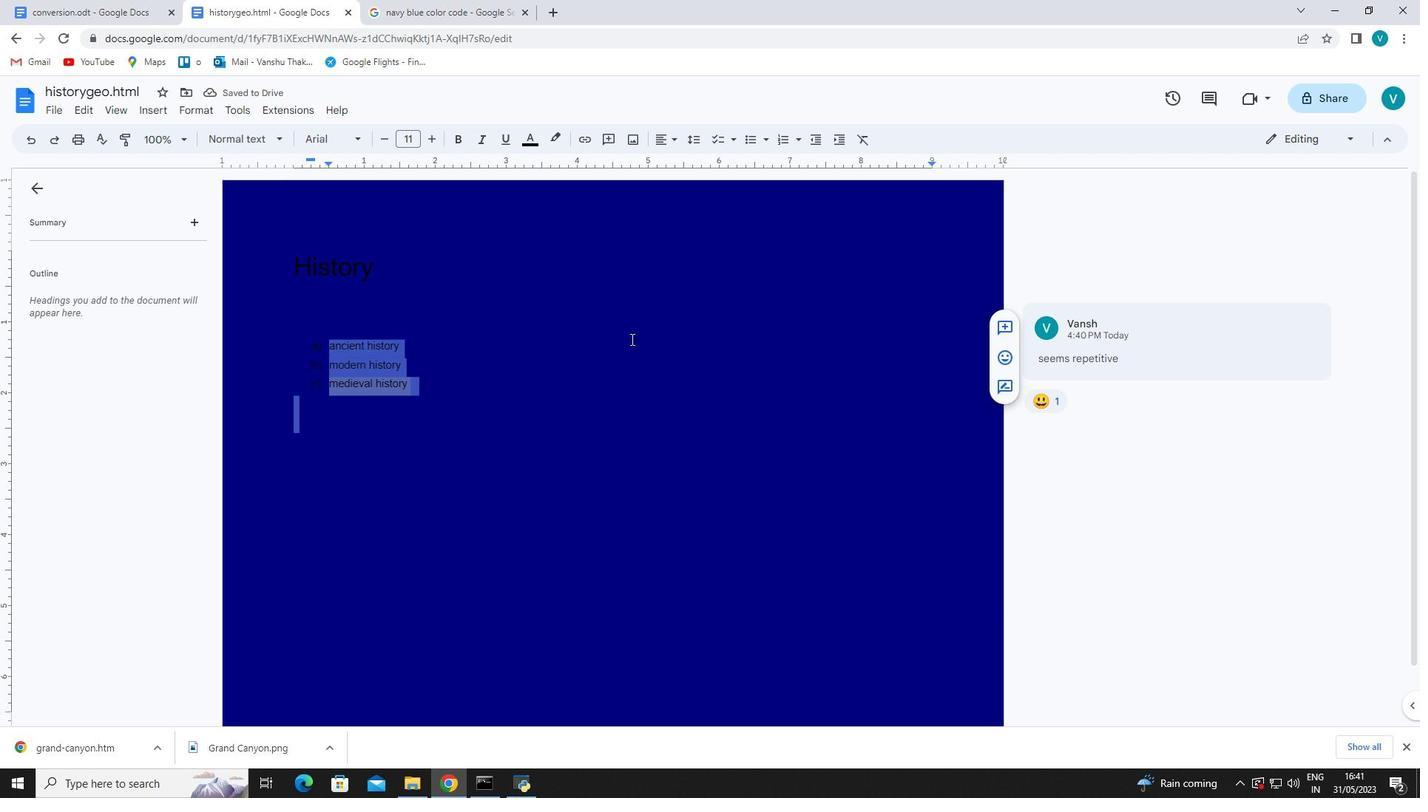 
